 Task: Create Workspace Editing and Proofreading Workspace description Manage and track company software and hardware license agreements. Workspace type Marketing 
Action: Key pressed <Key.shift>EDITING<Key.space>AND<Key.space><Key.shift>PROOFREADING
Screenshot: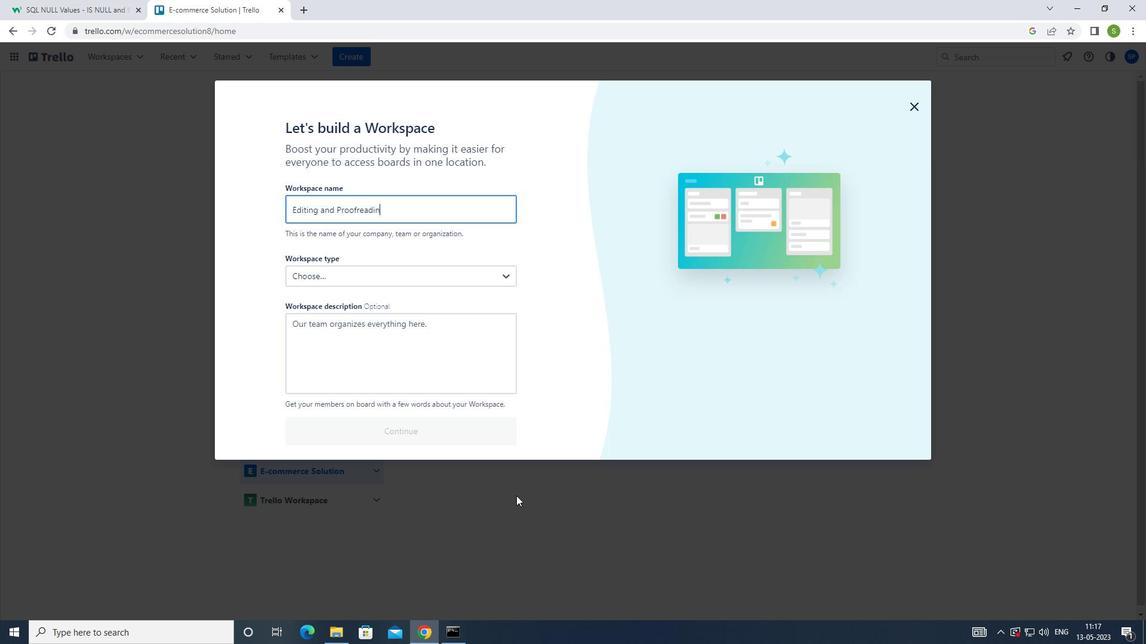 
Action: Mouse moved to (411, 325)
Screenshot: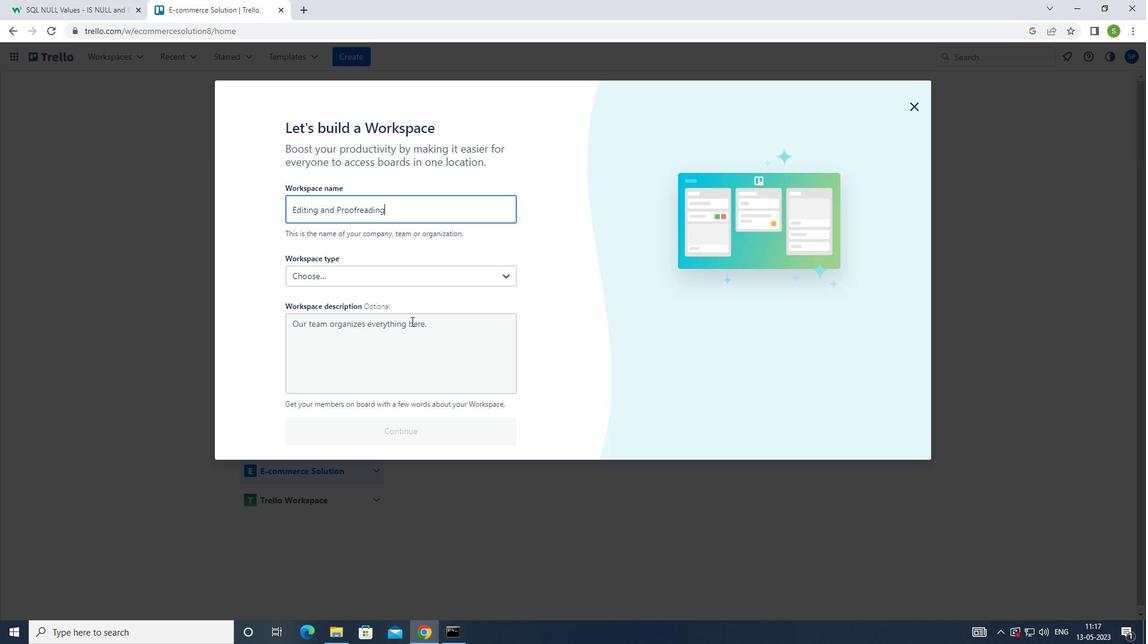 
Action: Mouse pressed left at (411, 325)
Screenshot: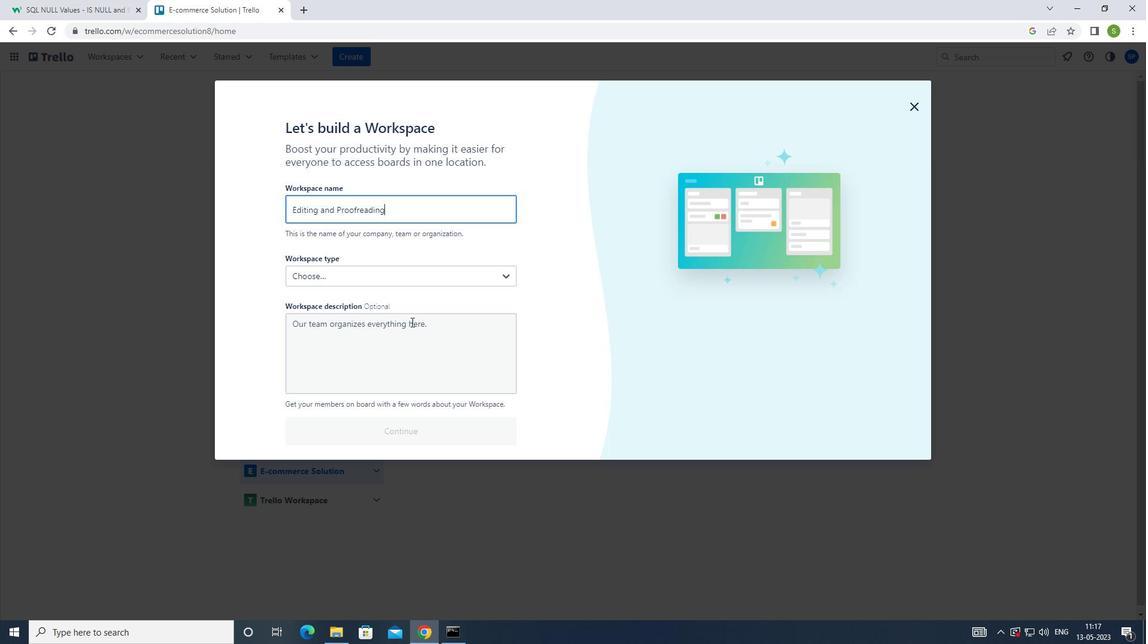 
Action: Key pressed <Key.shift>MN<Key.backspace>ANAGE<Key.space>AND<Key.space>TRACK<Key.space>COMPANY<Key.space>SI<Key.backspace>OFTWARE<Key.space>AND<Key.space>HARDWARE<Key.space>LICENSE<Key.space>AGREEMENTS
Screenshot: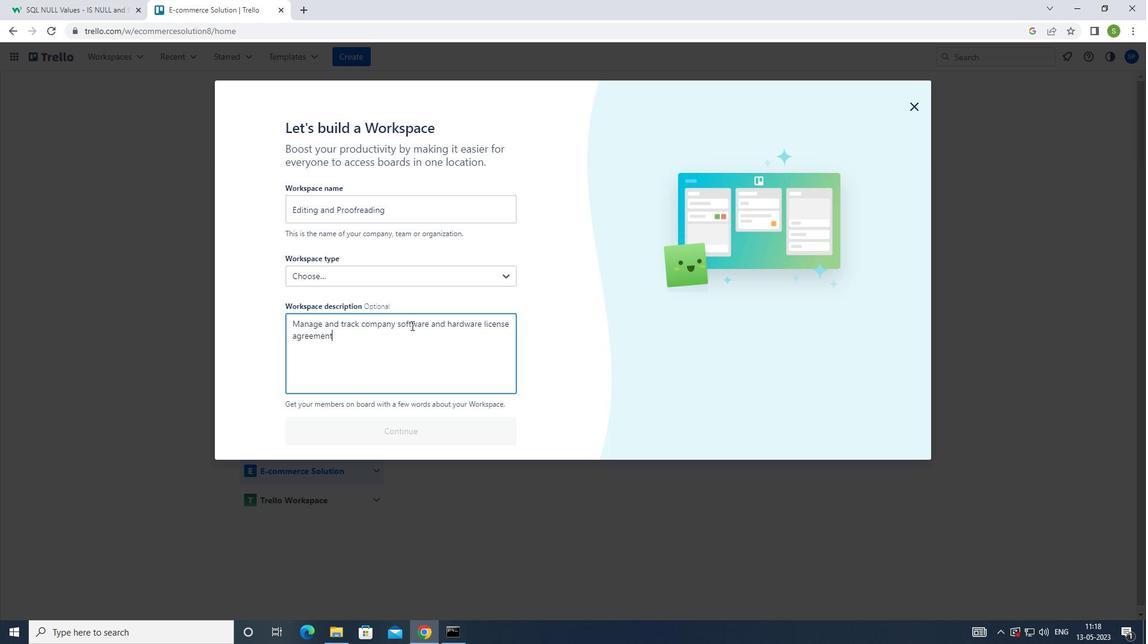 
Action: Mouse moved to (428, 274)
Screenshot: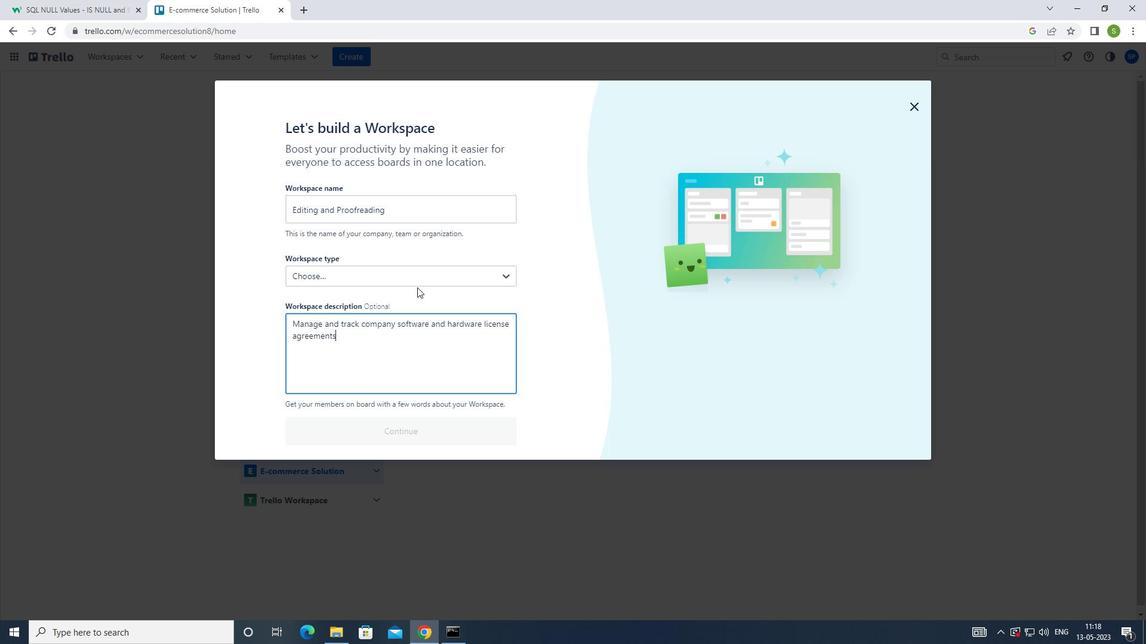 
Action: Mouse pressed left at (428, 274)
Screenshot: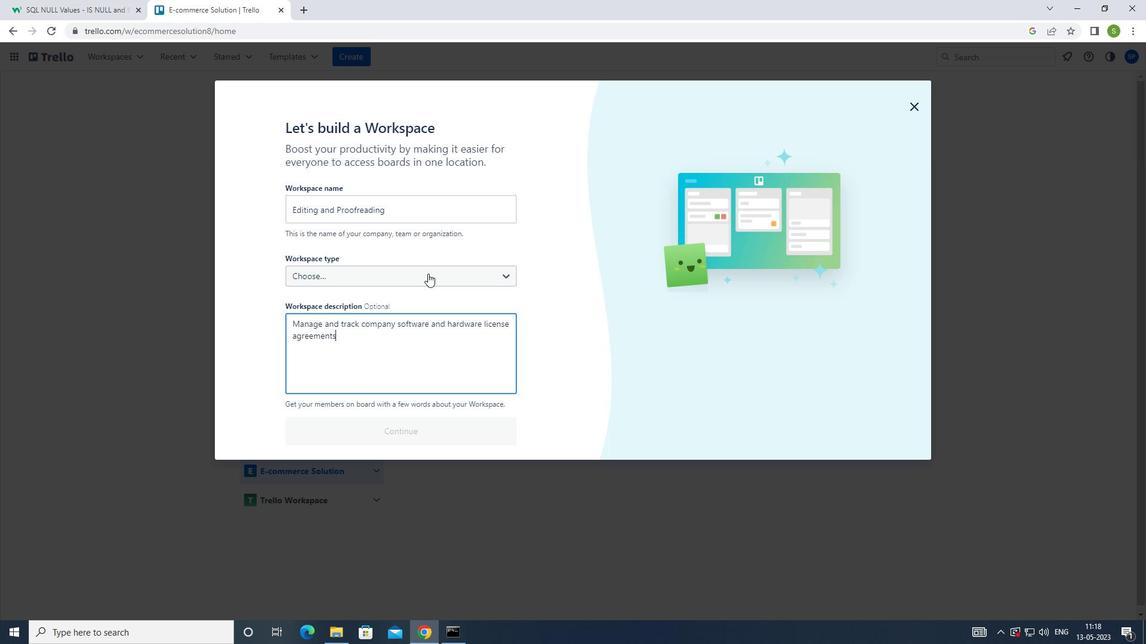 
Action: Mouse moved to (358, 419)
Screenshot: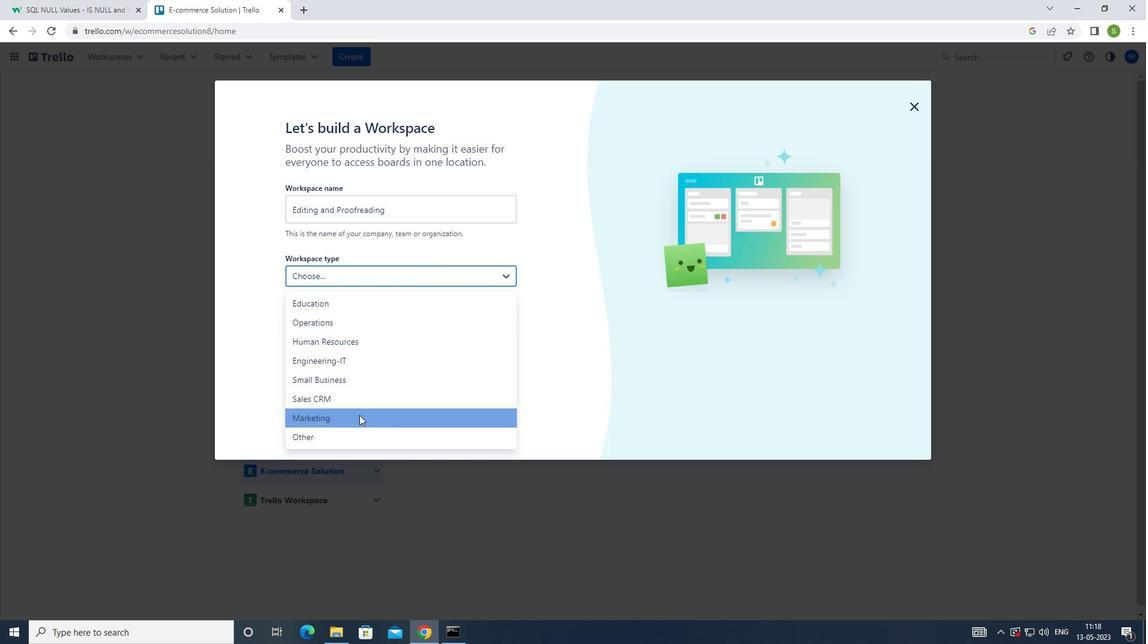 
Action: Mouse pressed left at (358, 419)
Screenshot: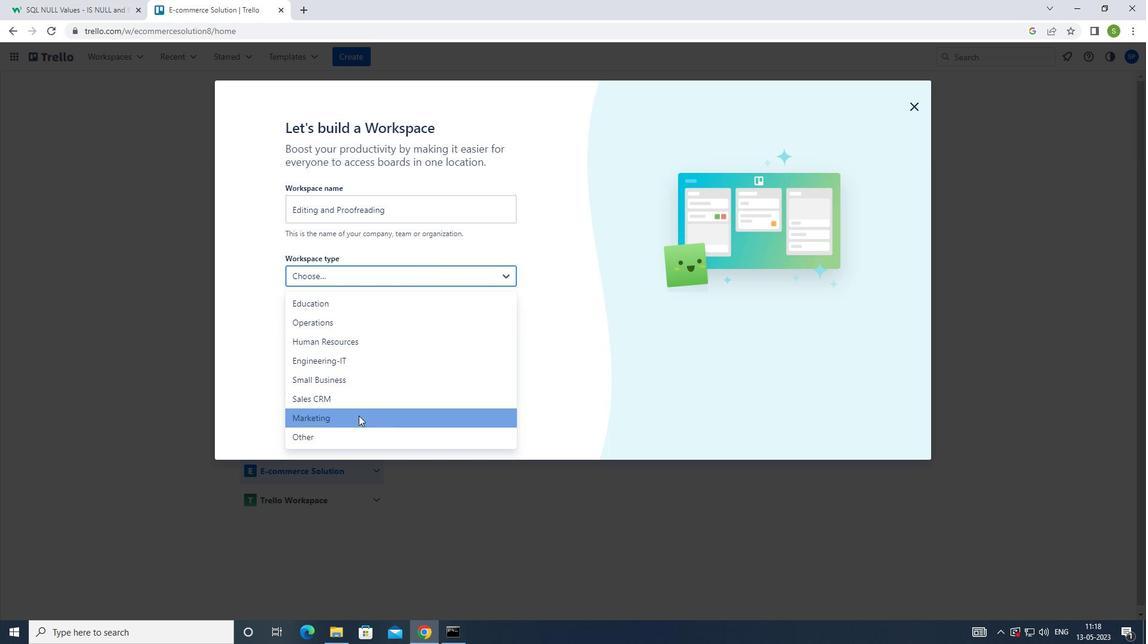 
Action: Mouse moved to (395, 434)
Screenshot: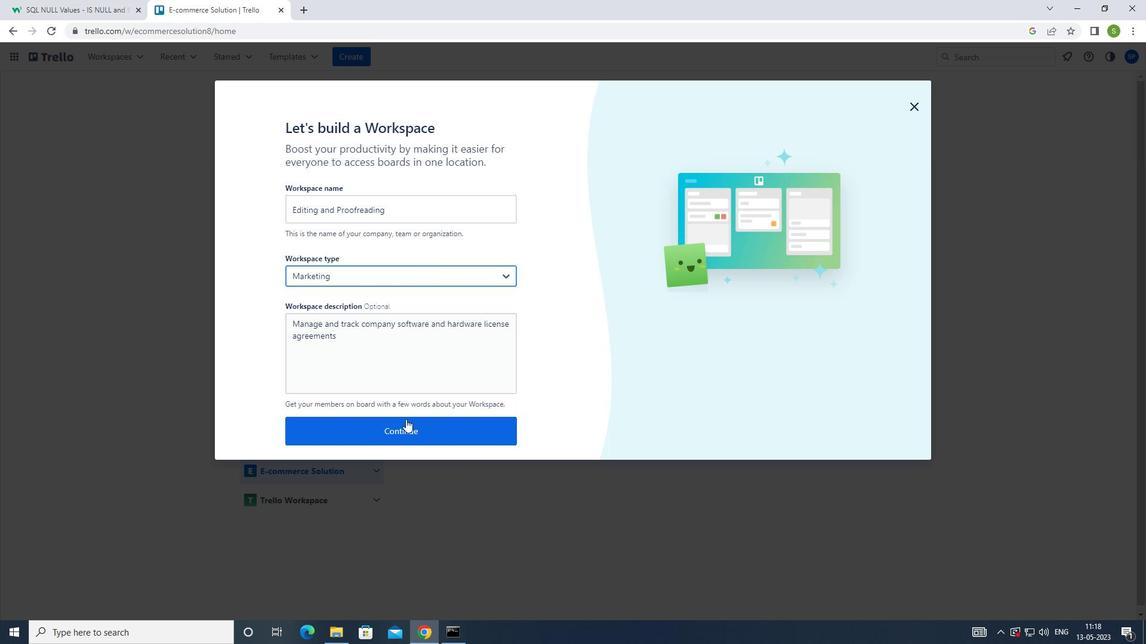 
Action: Mouse pressed left at (395, 434)
Screenshot: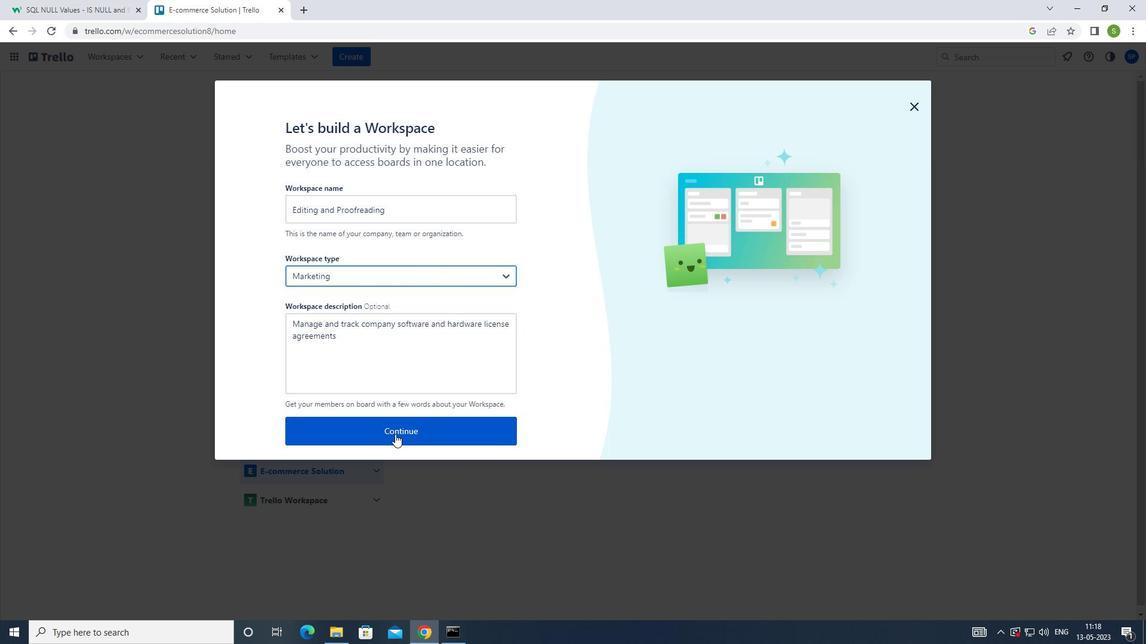 
Action: Mouse moved to (389, 426)
Screenshot: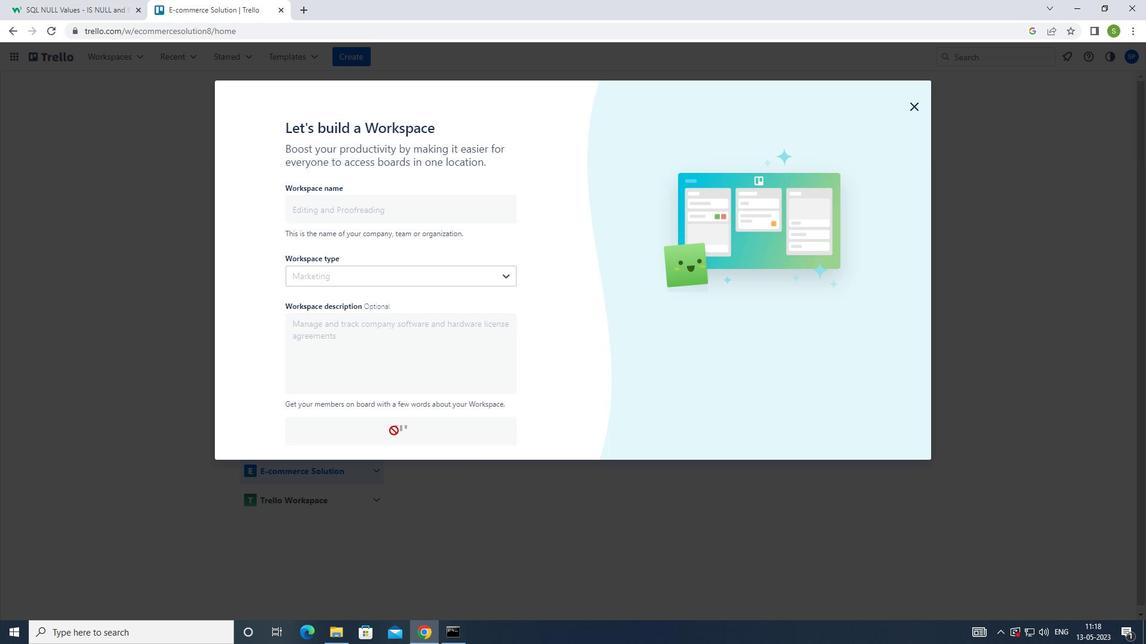 
Action: Key pressed <Key.f8>
Screenshot: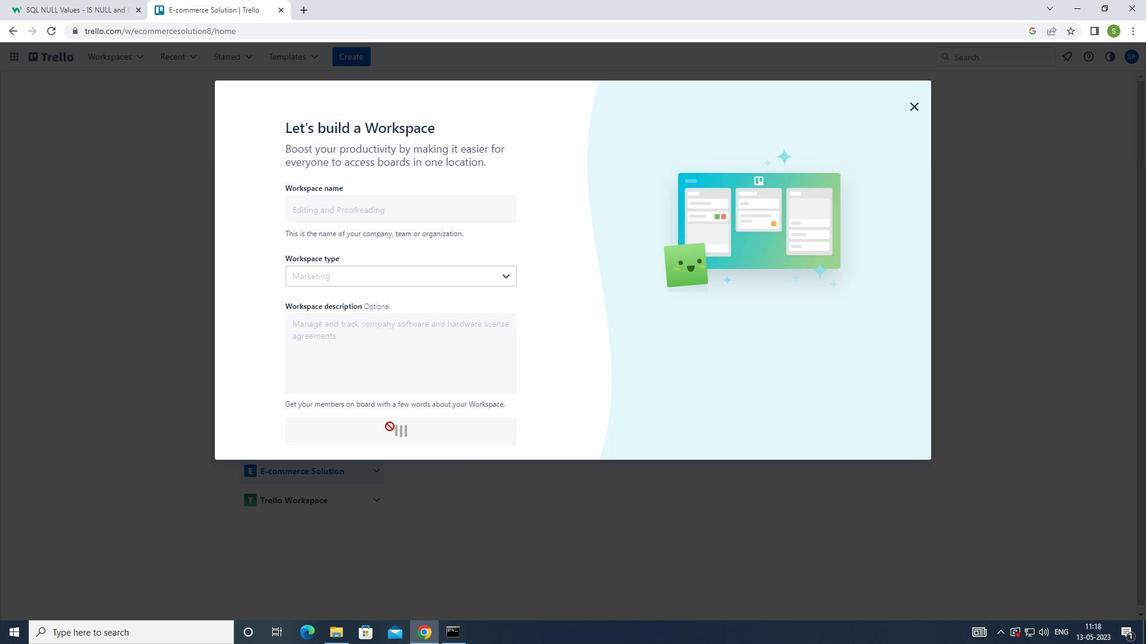 
